 Task: Assign Person0000000138 as Assignee of Issue Issue0000000344 in Backlog  in Scrum Project Project0000000069 in Jira. Assign Person0000000138 as Assignee of Issue Issue0000000345 in Backlog  in Scrum Project Project0000000069 in Jira. Assign Person0000000139 as Assignee of Issue Issue0000000346 in Backlog  in Scrum Project Project0000000070 in Jira. Assign Person0000000139 as Assignee of Issue Issue0000000347 in Backlog  in Scrum Project Project0000000070 in Jira. Assign Person0000000139 as Assignee of Issue Issue0000000348 in Backlog  in Scrum Project Project0000000070 in Jira
Action: Mouse moved to (904, 420)
Screenshot: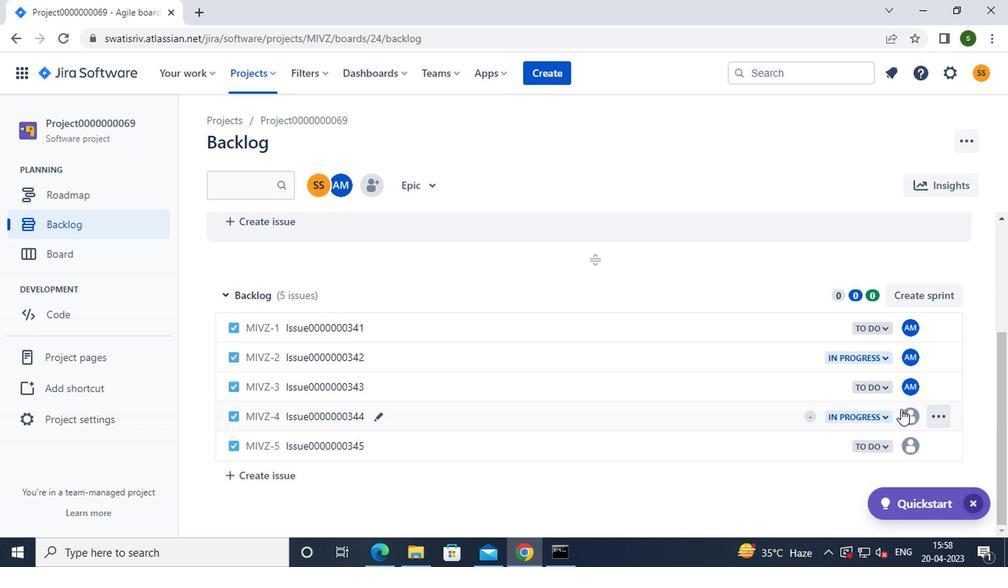 
Action: Mouse pressed left at (904, 420)
Screenshot: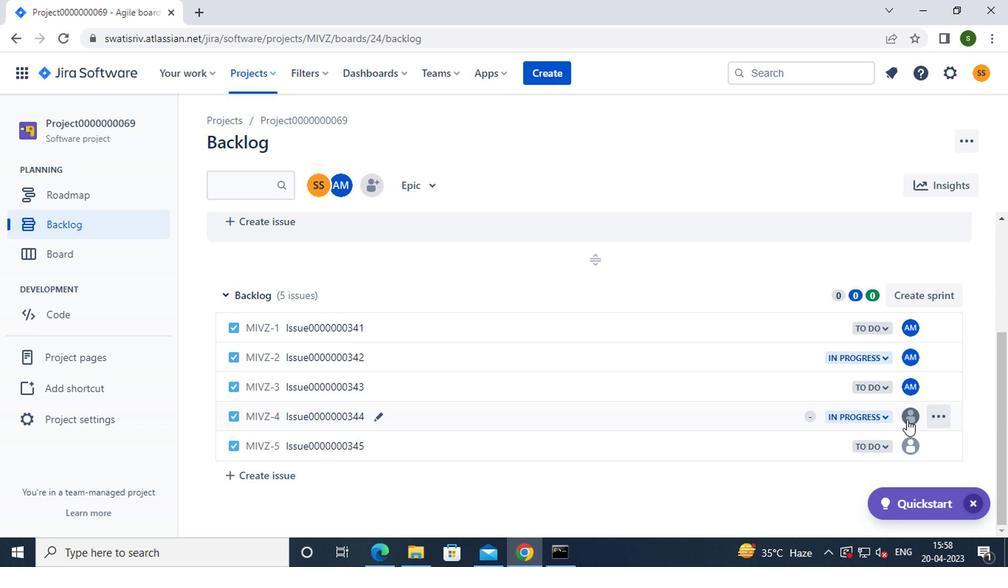 
Action: Mouse moved to (884, 462)
Screenshot: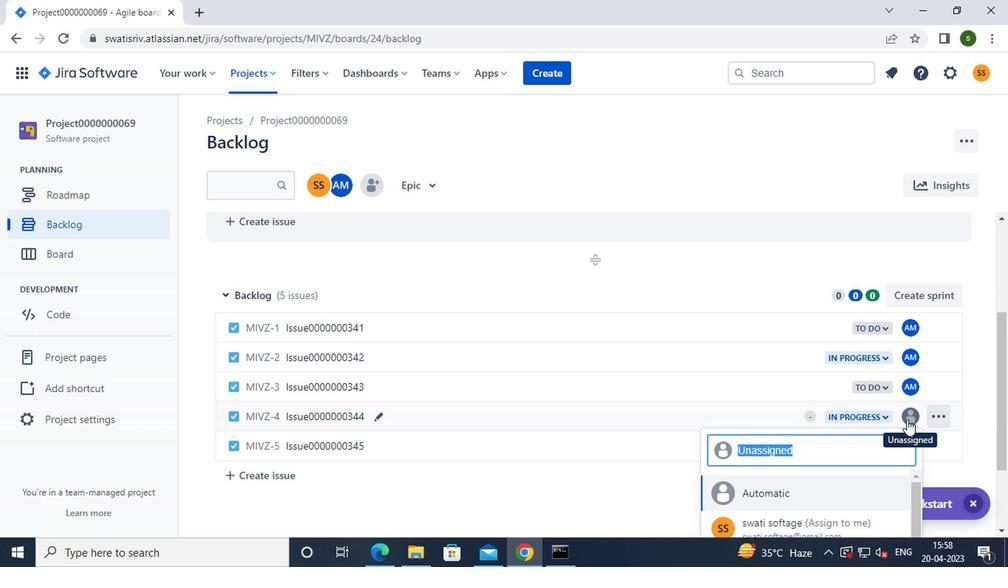
Action: Mouse scrolled (884, 461) with delta (0, 0)
Screenshot: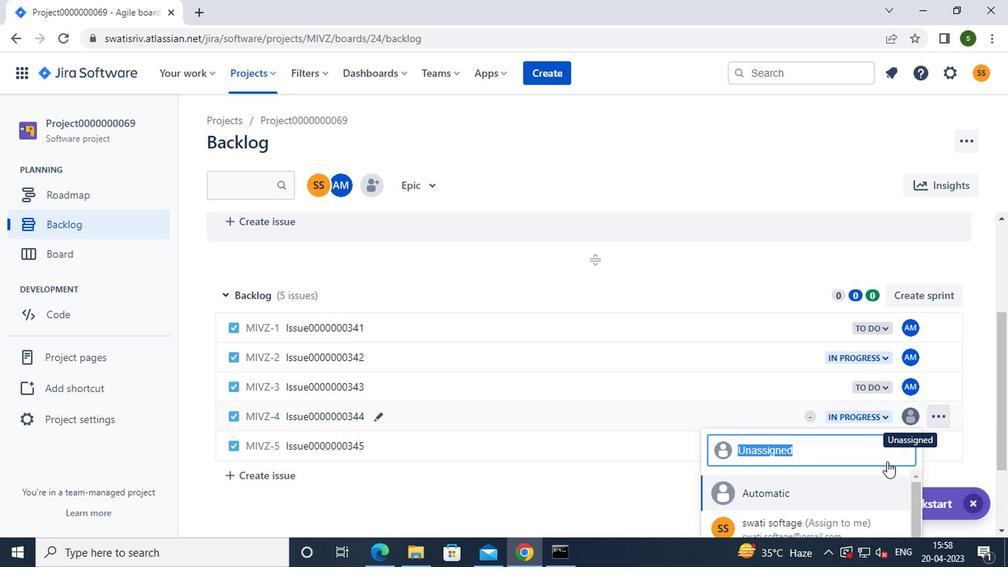 
Action: Mouse scrolled (884, 461) with delta (0, 0)
Screenshot: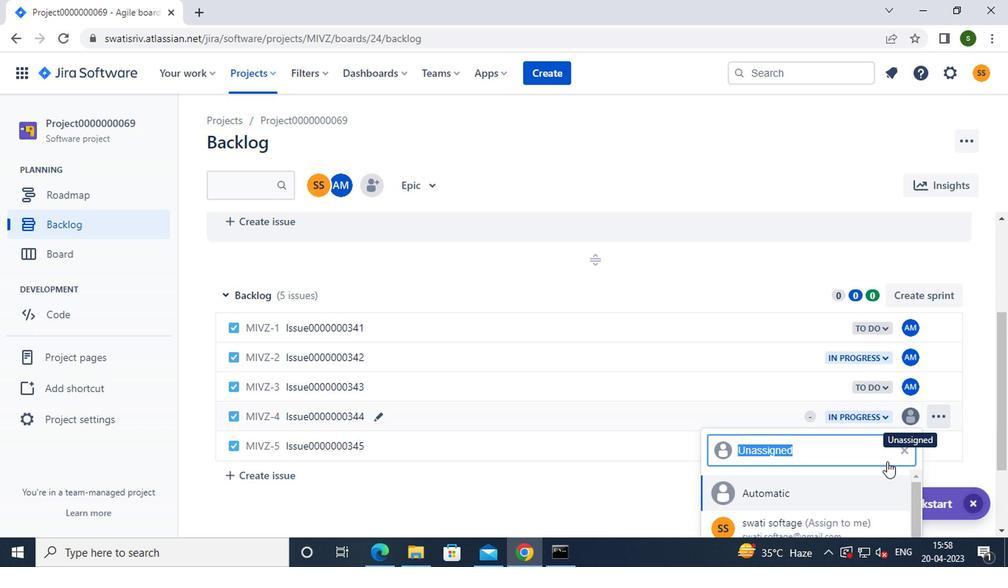 
Action: Mouse moved to (828, 495)
Screenshot: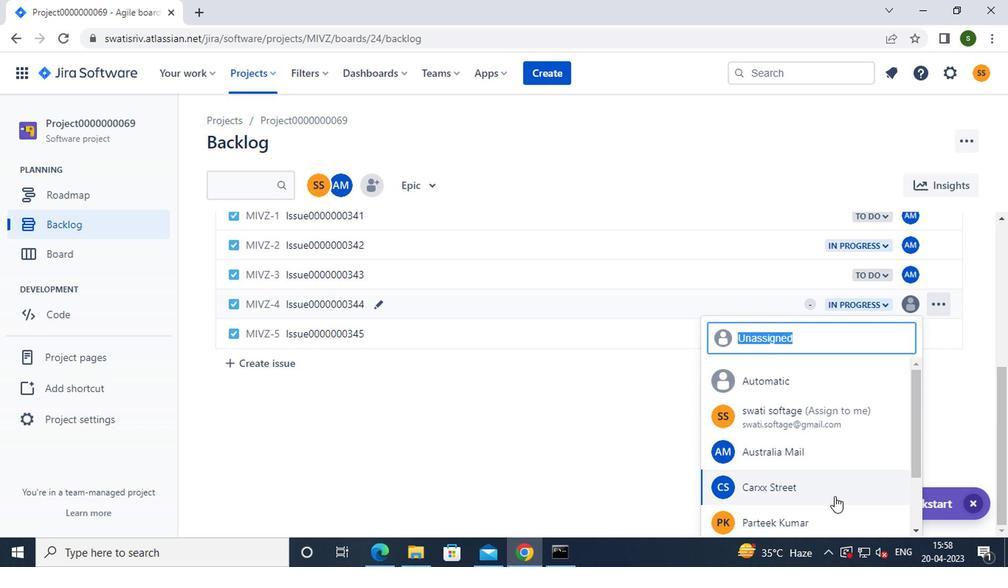 
Action: Mouse pressed left at (828, 495)
Screenshot: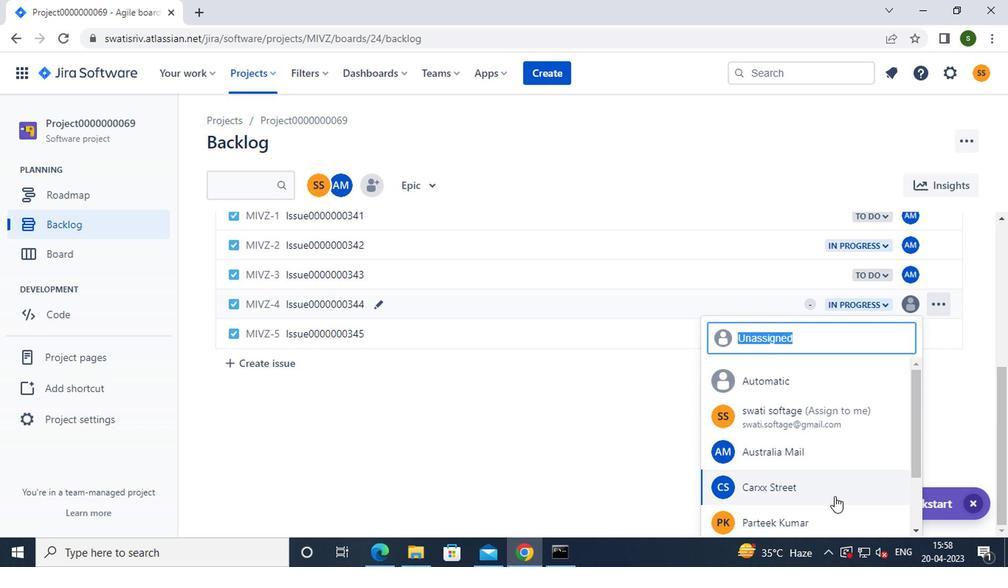
Action: Mouse moved to (907, 443)
Screenshot: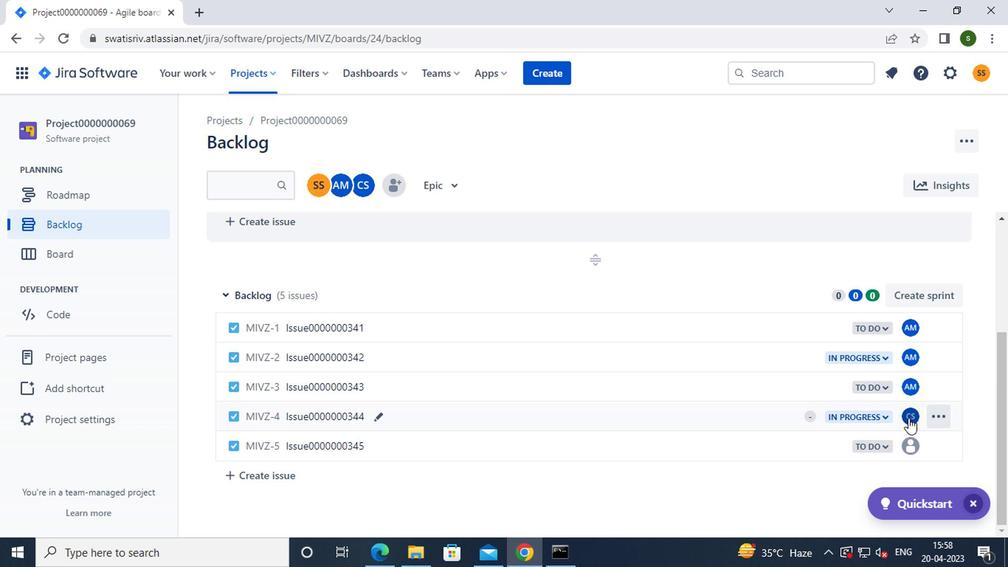 
Action: Mouse pressed left at (907, 443)
Screenshot: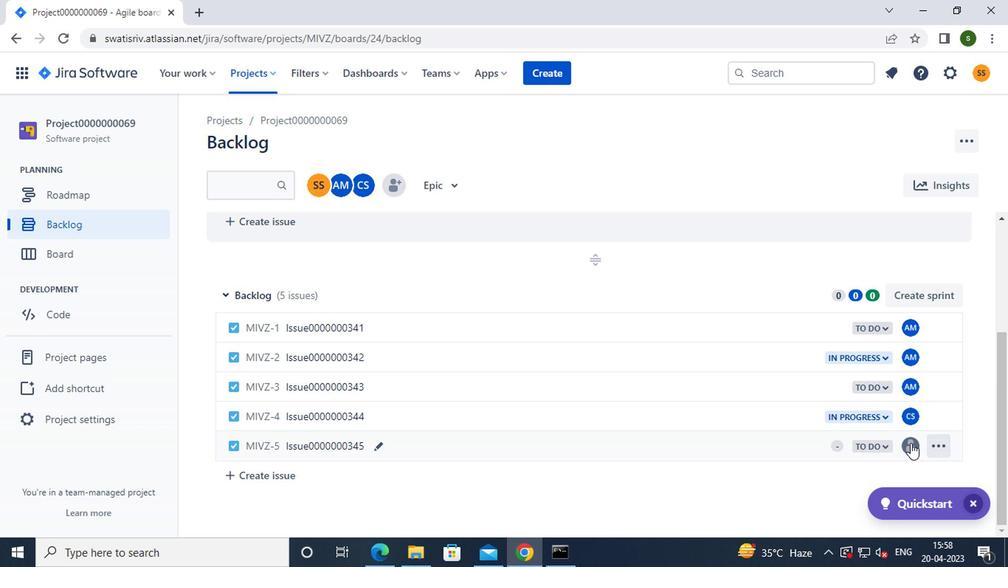 
Action: Mouse moved to (859, 455)
Screenshot: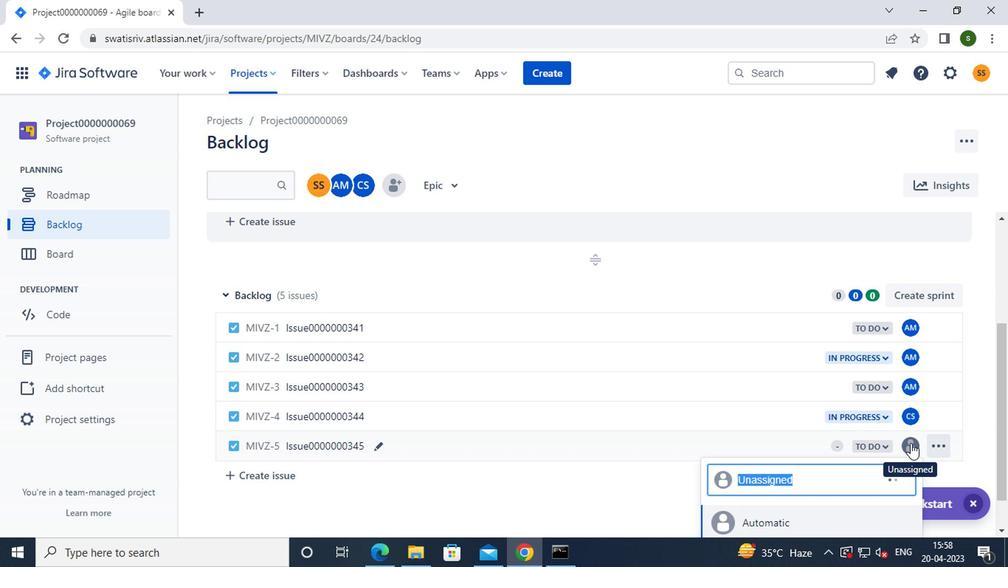 
Action: Mouse scrolled (859, 454) with delta (0, 0)
Screenshot: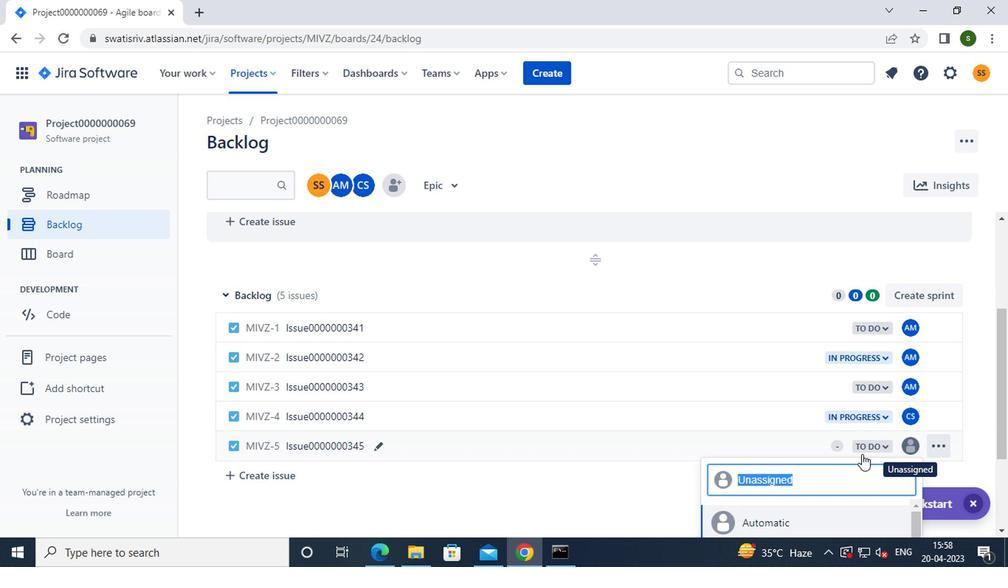 
Action: Mouse scrolled (859, 454) with delta (0, 0)
Screenshot: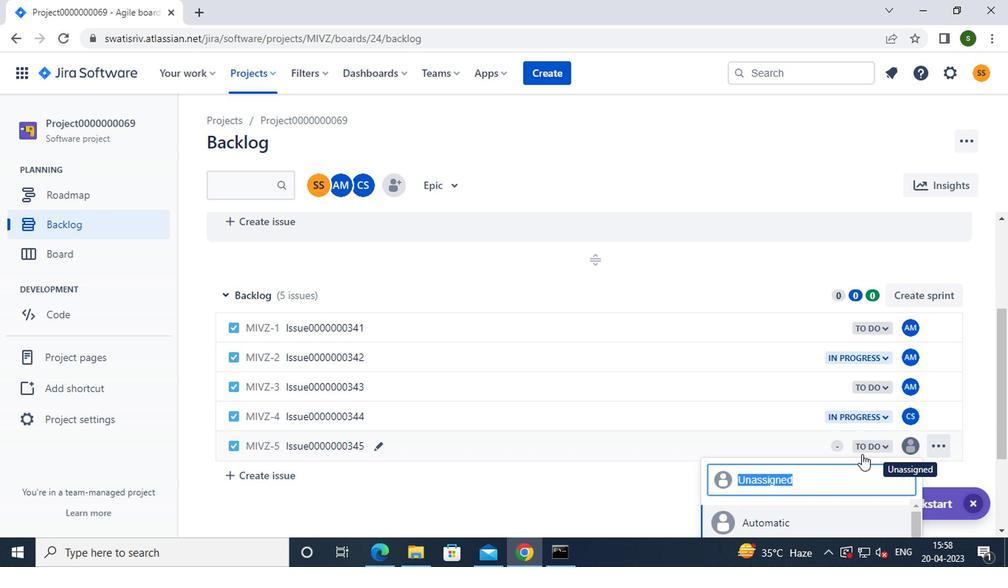 
Action: Mouse scrolled (859, 454) with delta (0, 0)
Screenshot: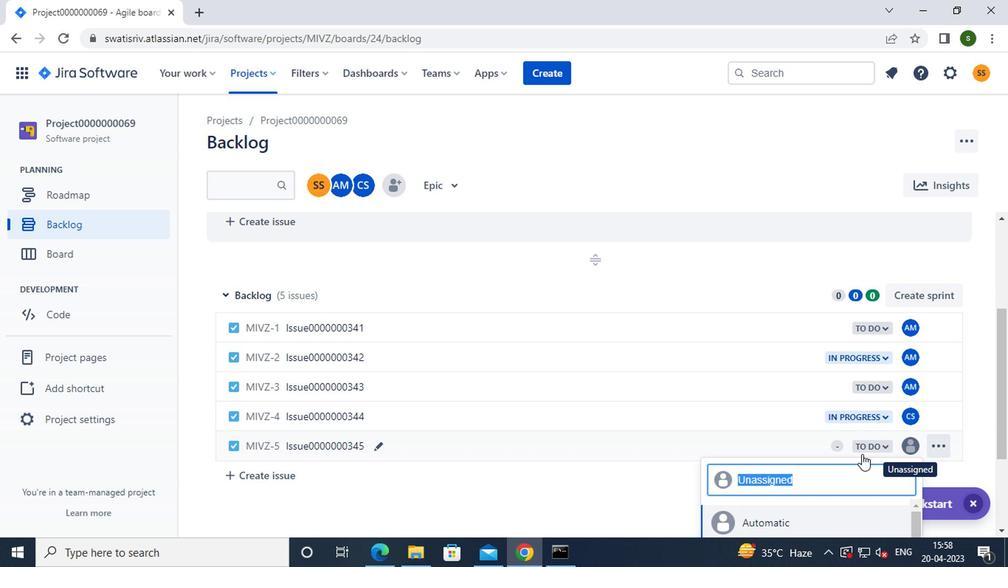 
Action: Mouse moved to (771, 482)
Screenshot: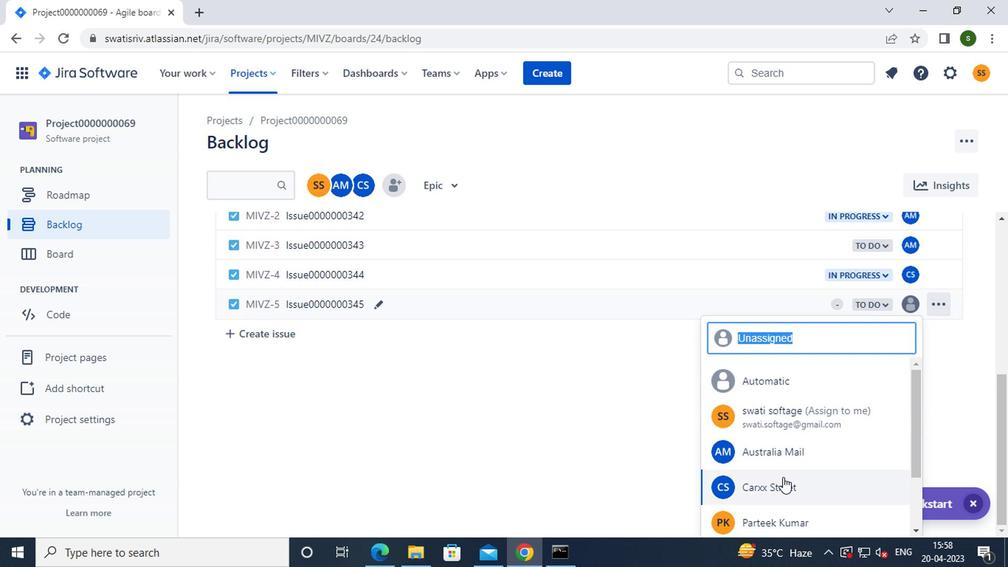 
Action: Mouse pressed left at (771, 482)
Screenshot: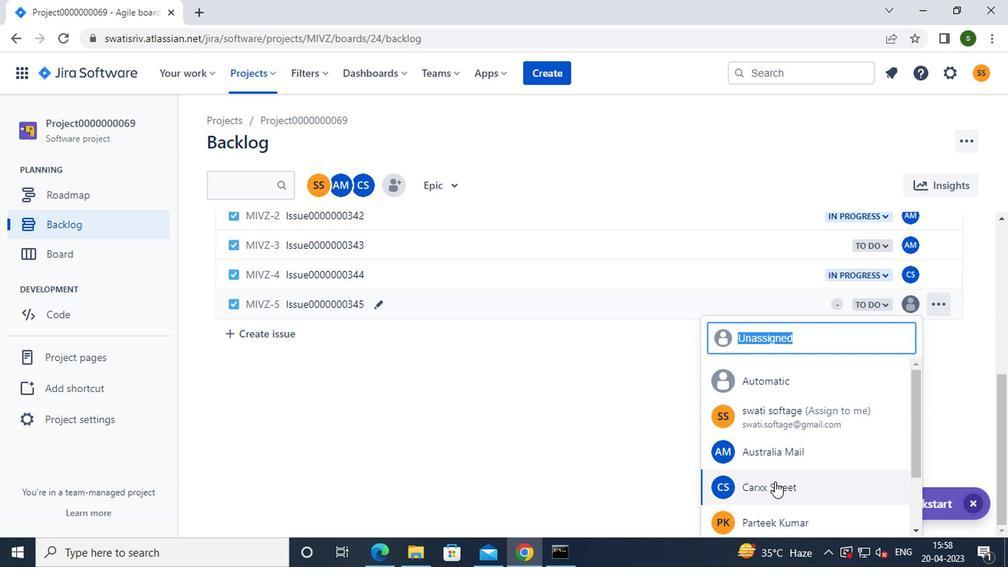 
Action: Mouse moved to (269, 77)
Screenshot: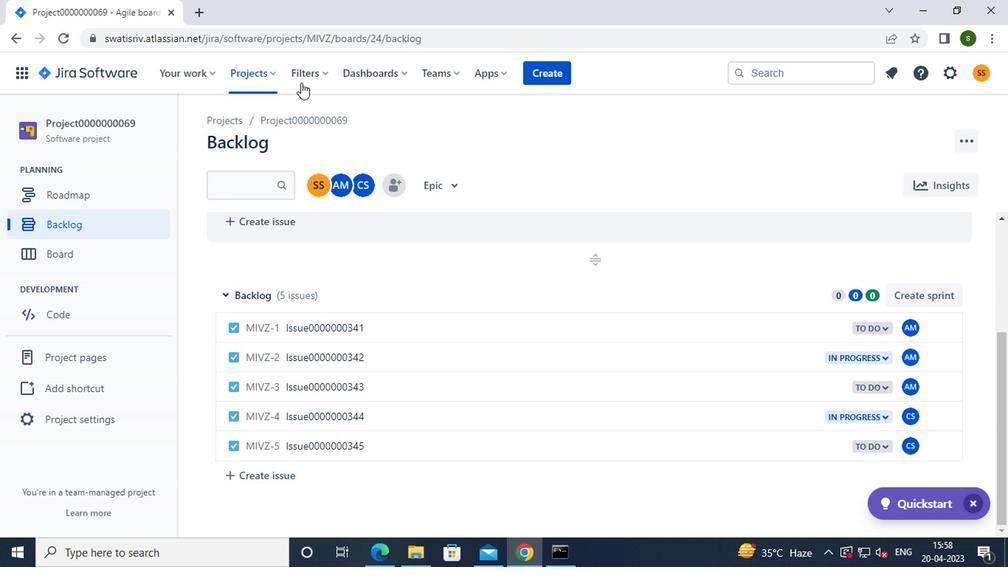 
Action: Mouse pressed left at (269, 77)
Screenshot: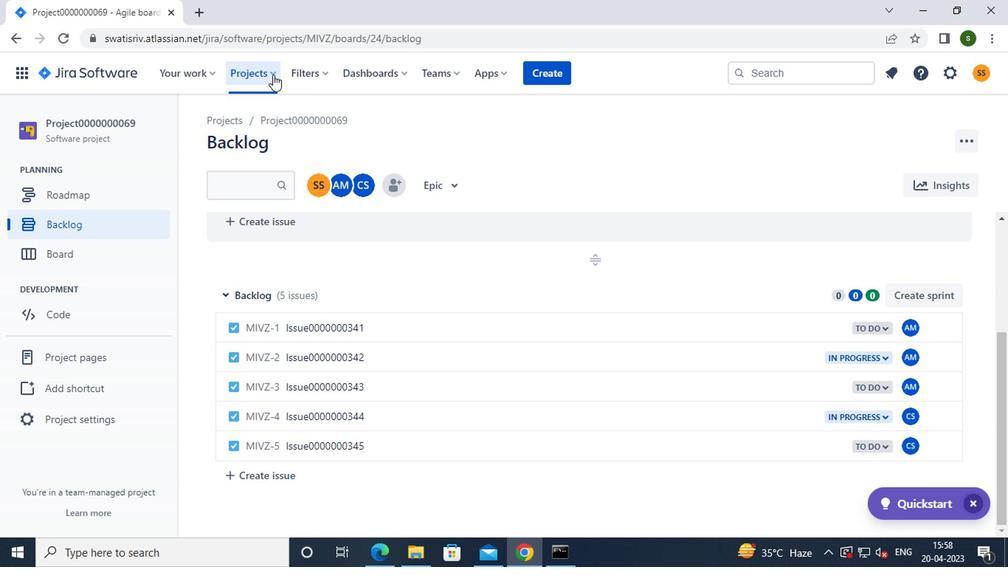 
Action: Mouse moved to (305, 178)
Screenshot: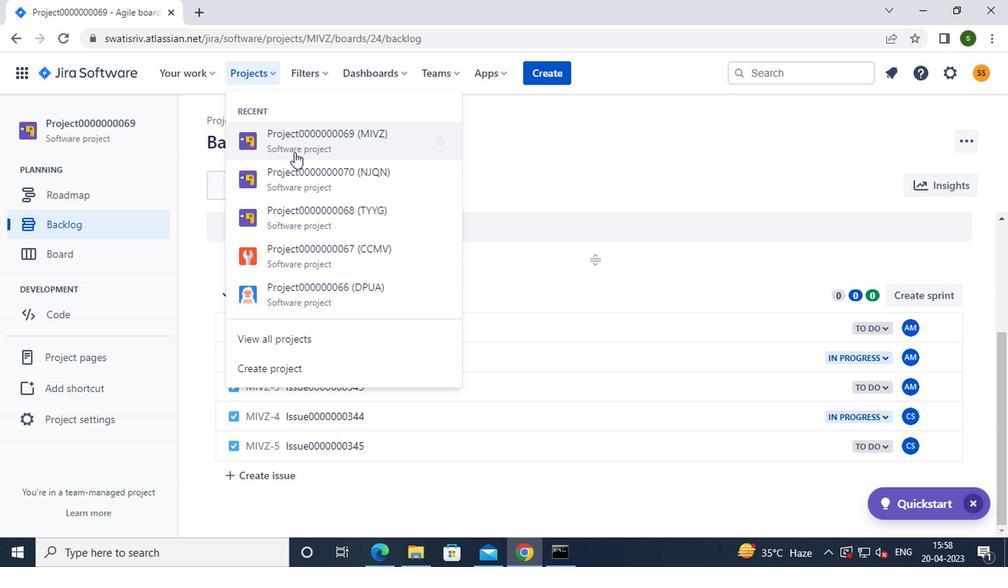 
Action: Mouse pressed left at (305, 178)
Screenshot: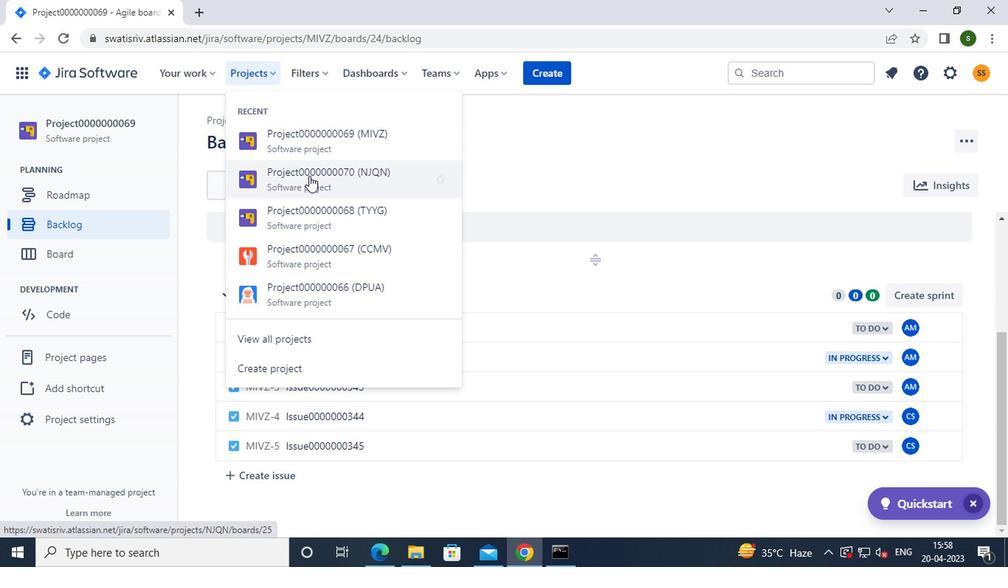 
Action: Mouse moved to (118, 233)
Screenshot: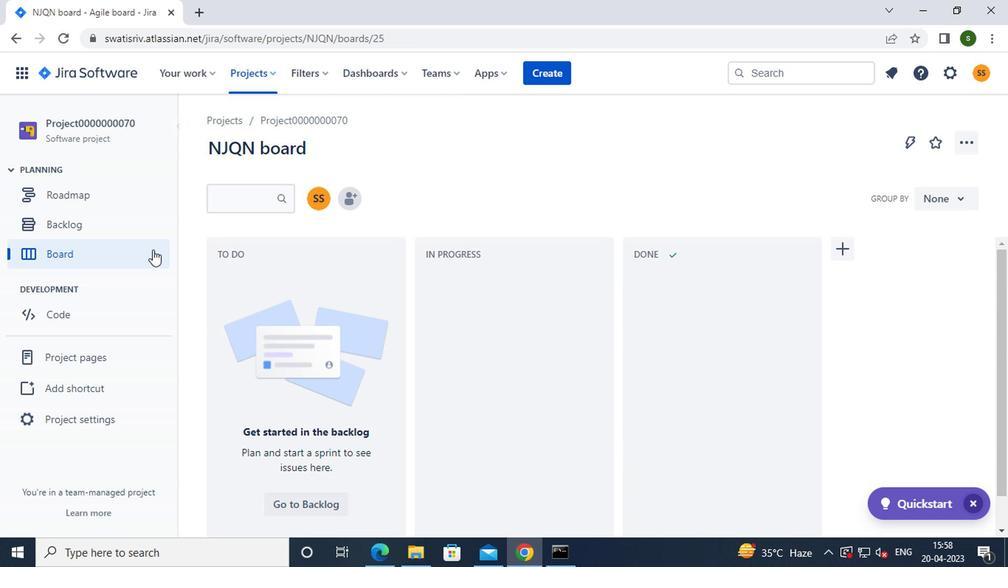 
Action: Mouse pressed left at (118, 233)
Screenshot: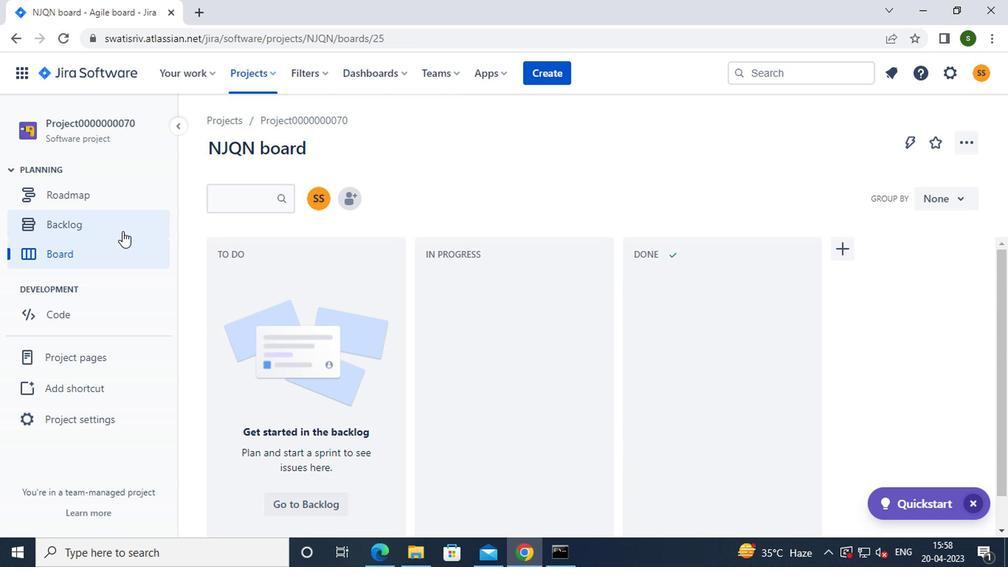 
Action: Mouse moved to (552, 319)
Screenshot: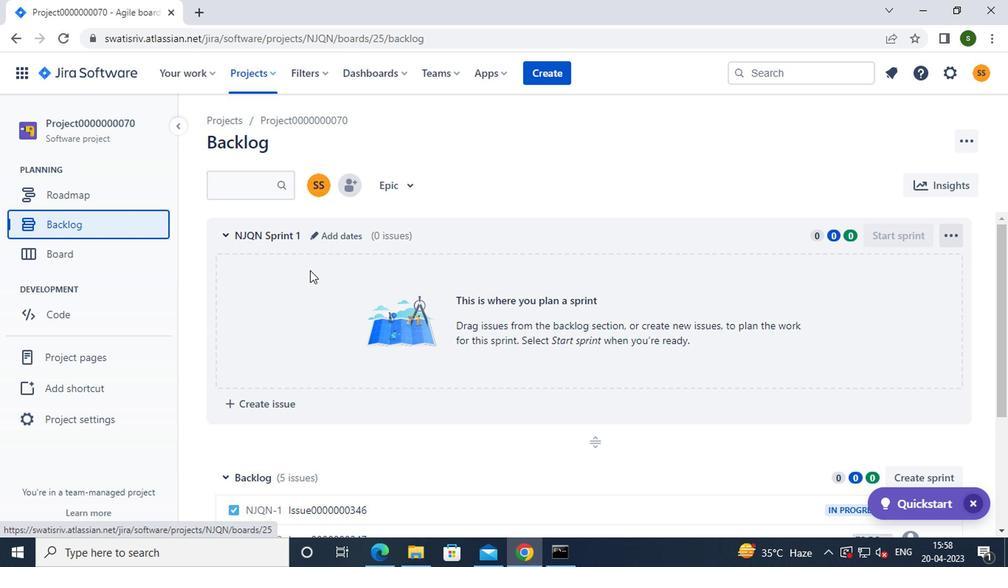 
Action: Mouse scrolled (552, 319) with delta (0, 0)
Screenshot: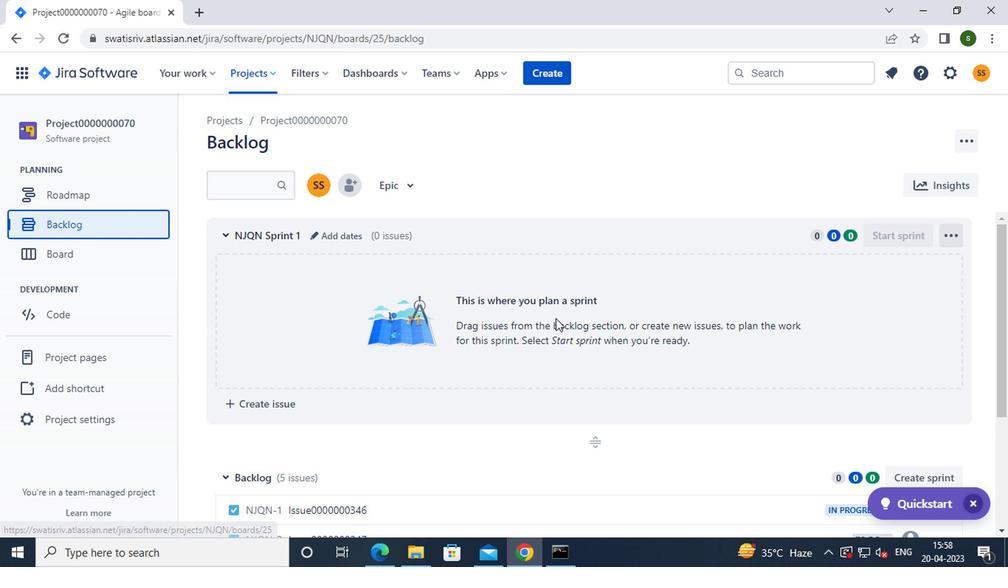 
Action: Mouse scrolled (552, 319) with delta (0, 0)
Screenshot: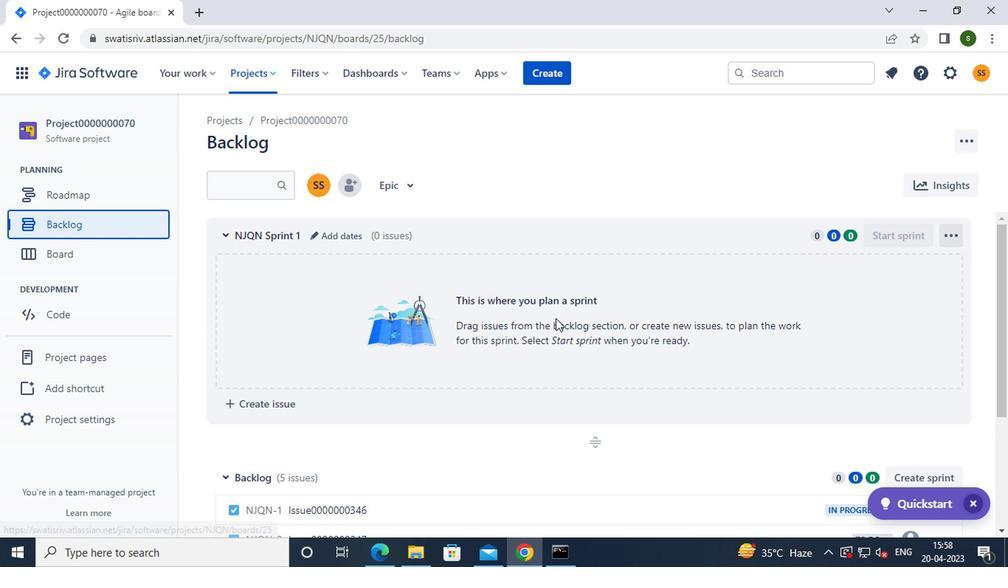 
Action: Mouse scrolled (552, 319) with delta (0, 0)
Screenshot: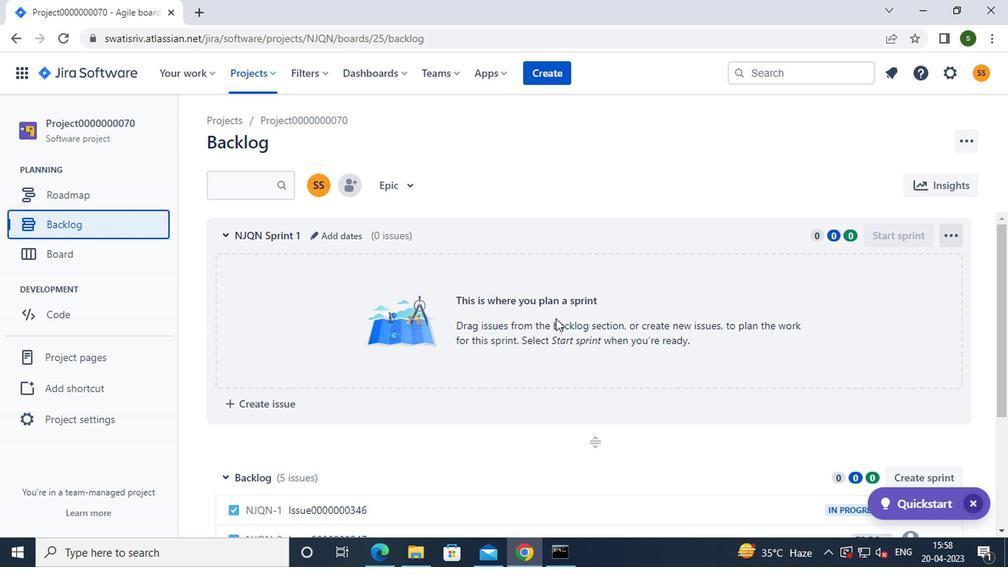 
Action: Mouse moved to (908, 325)
Screenshot: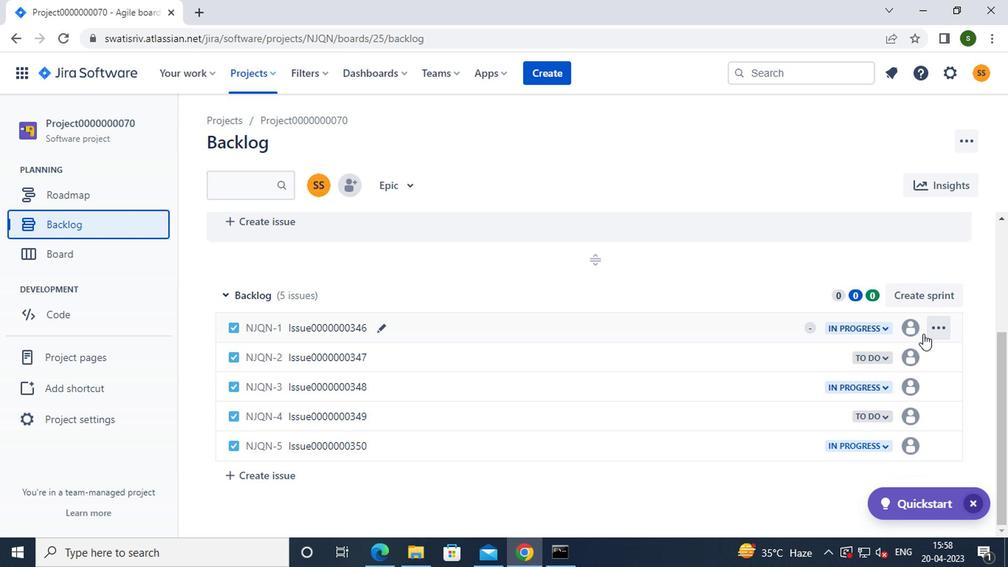 
Action: Mouse pressed left at (908, 325)
Screenshot: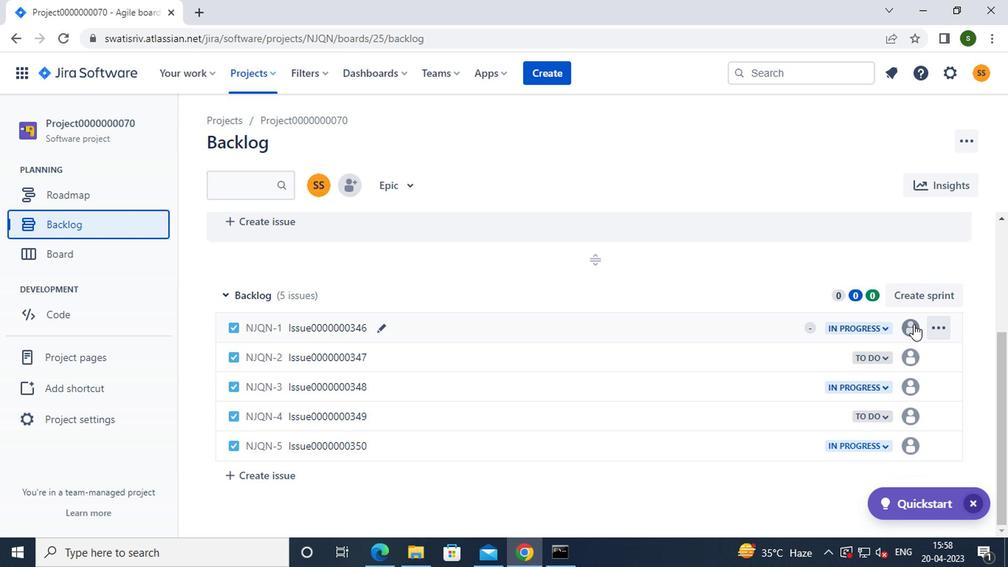 
Action: Mouse moved to (832, 395)
Screenshot: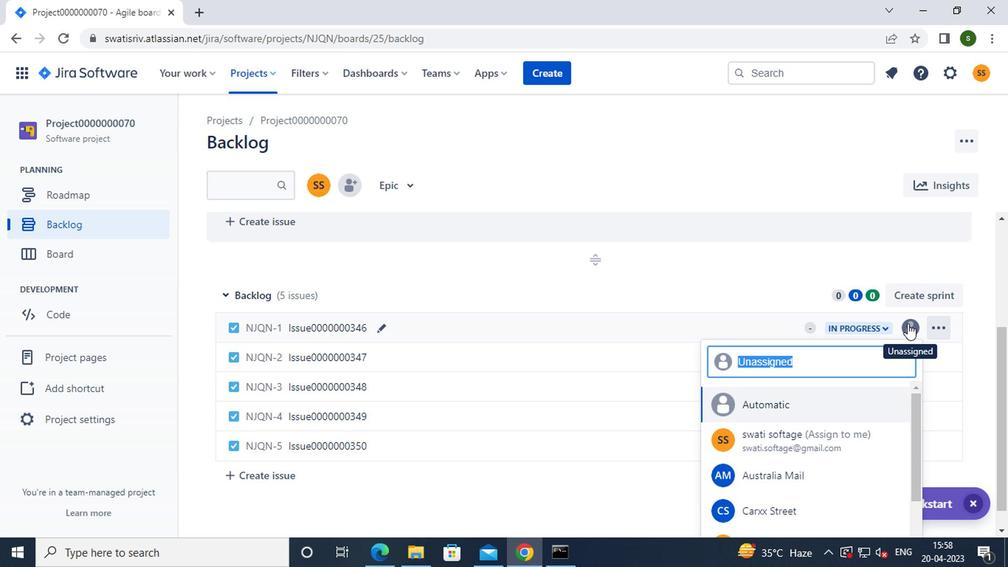 
Action: Mouse scrolled (832, 395) with delta (0, 0)
Screenshot: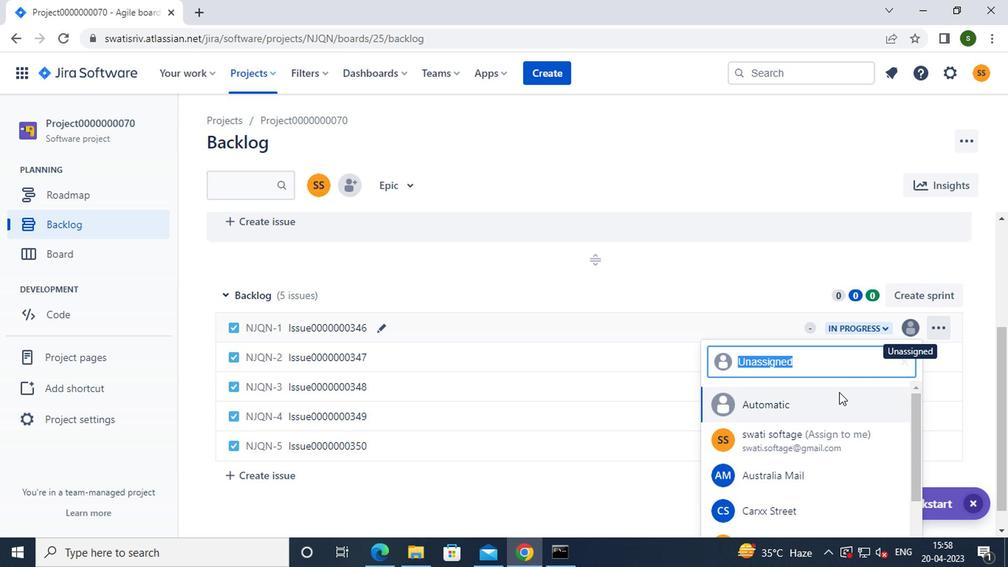 
Action: Mouse scrolled (832, 395) with delta (0, 0)
Screenshot: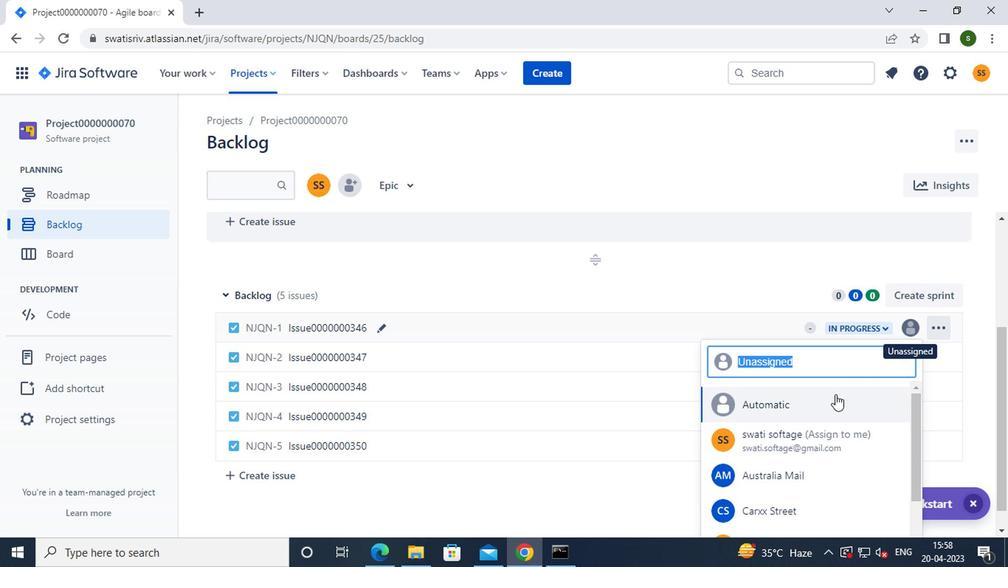 
Action: Mouse moved to (790, 471)
Screenshot: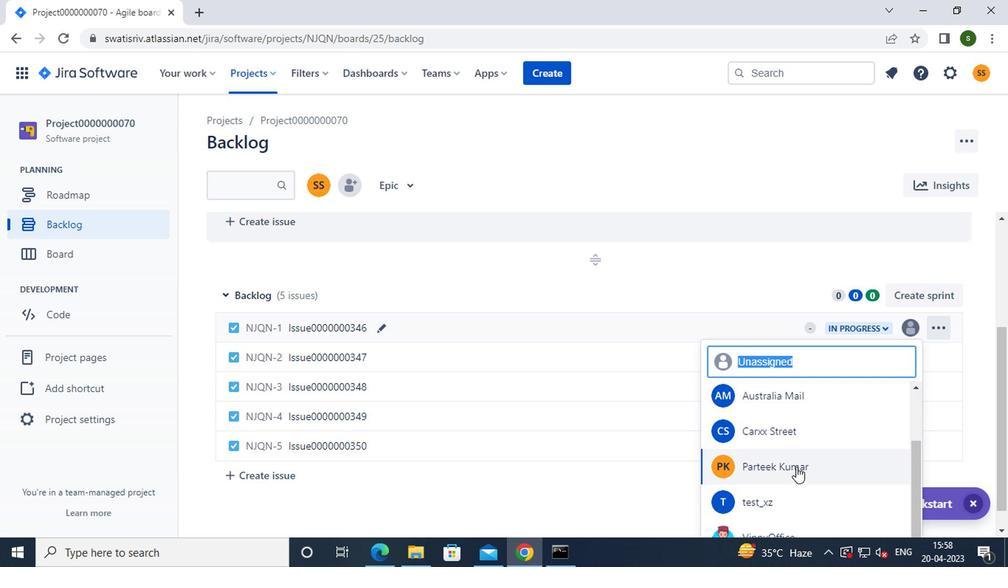 
Action: Mouse pressed left at (790, 471)
Screenshot: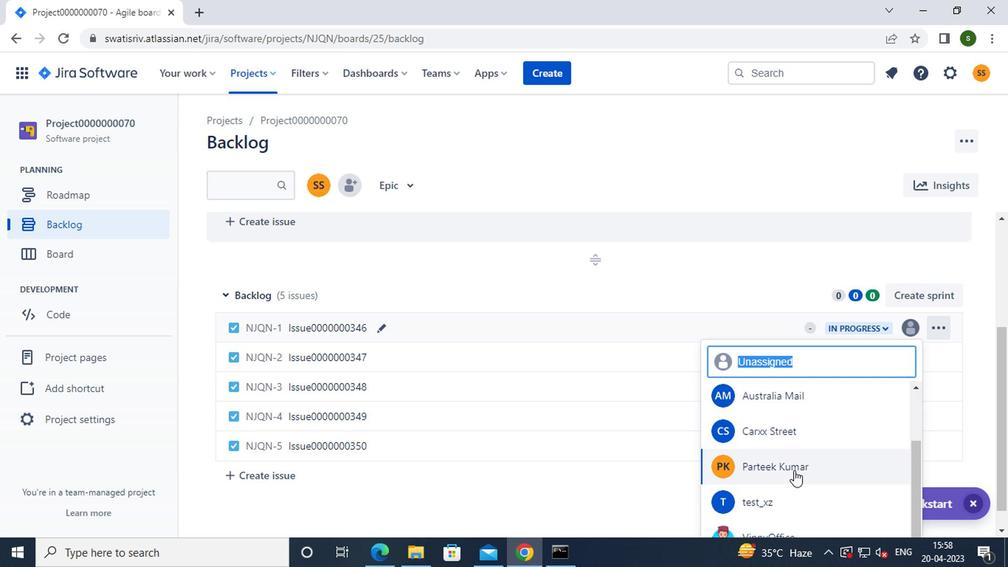 
Action: Mouse moved to (907, 358)
Screenshot: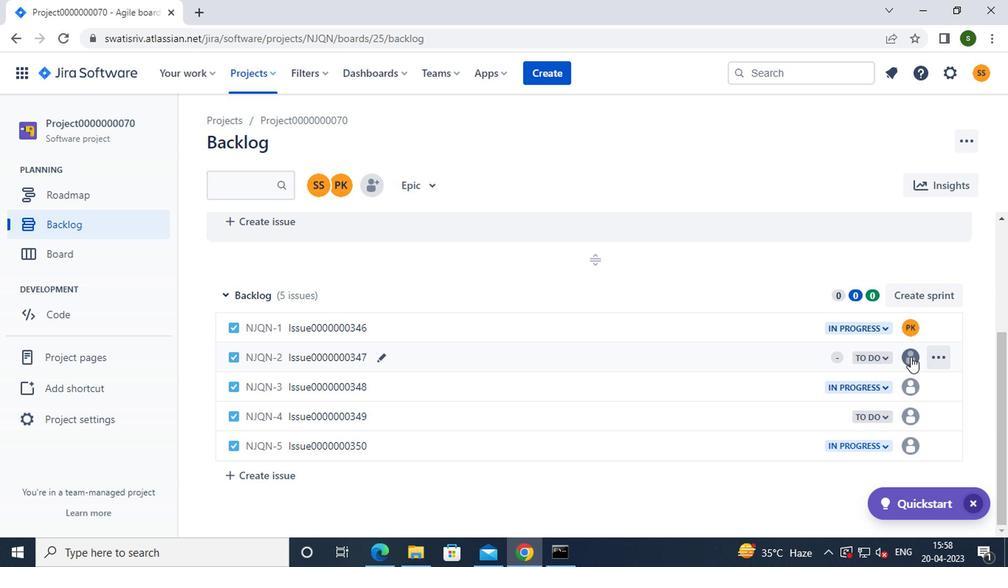 
Action: Mouse pressed left at (907, 358)
Screenshot: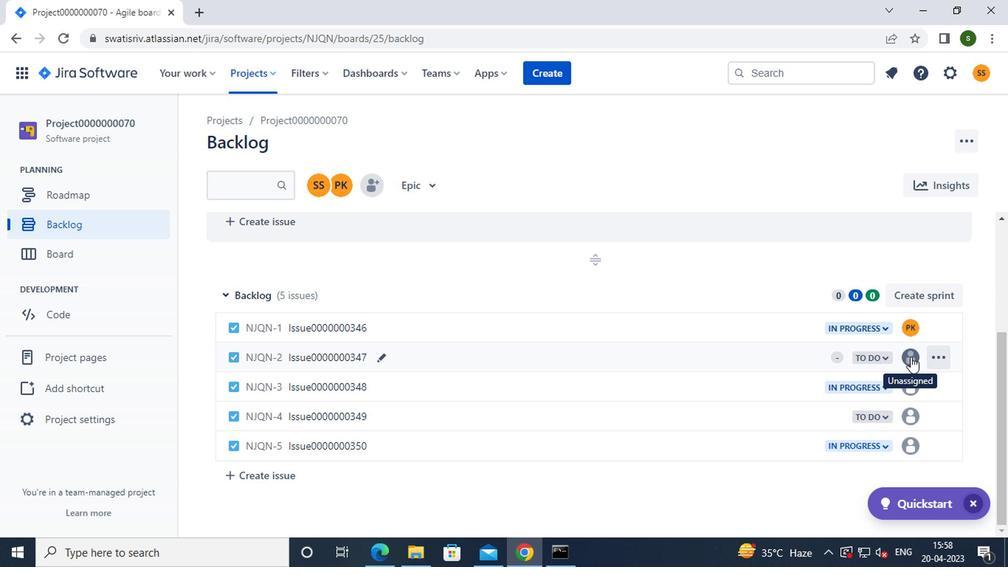 
Action: Mouse moved to (814, 454)
Screenshot: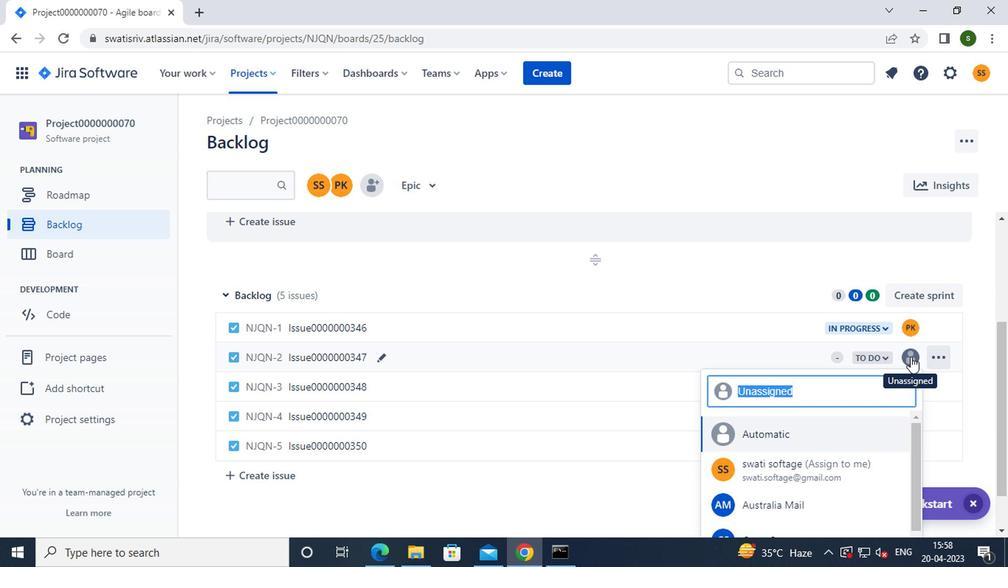 
Action: Mouse scrolled (814, 453) with delta (0, -1)
Screenshot: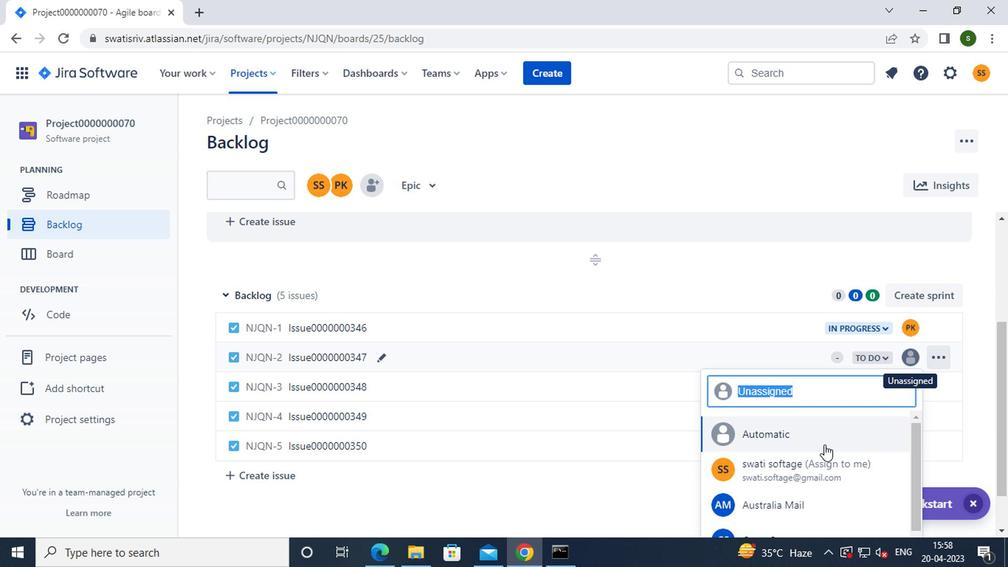 
Action: Mouse scrolled (814, 453) with delta (0, -1)
Screenshot: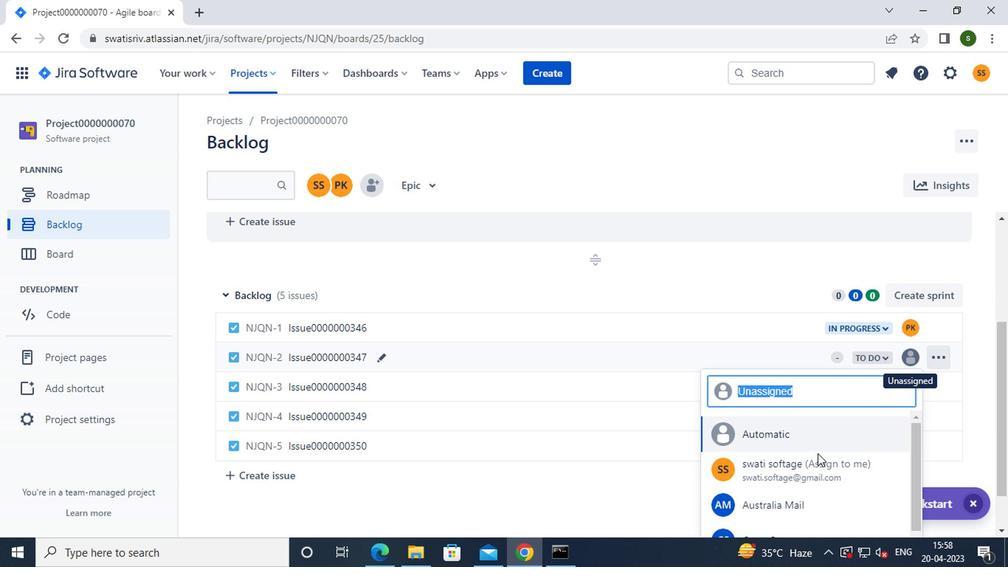 
Action: Mouse moved to (782, 498)
Screenshot: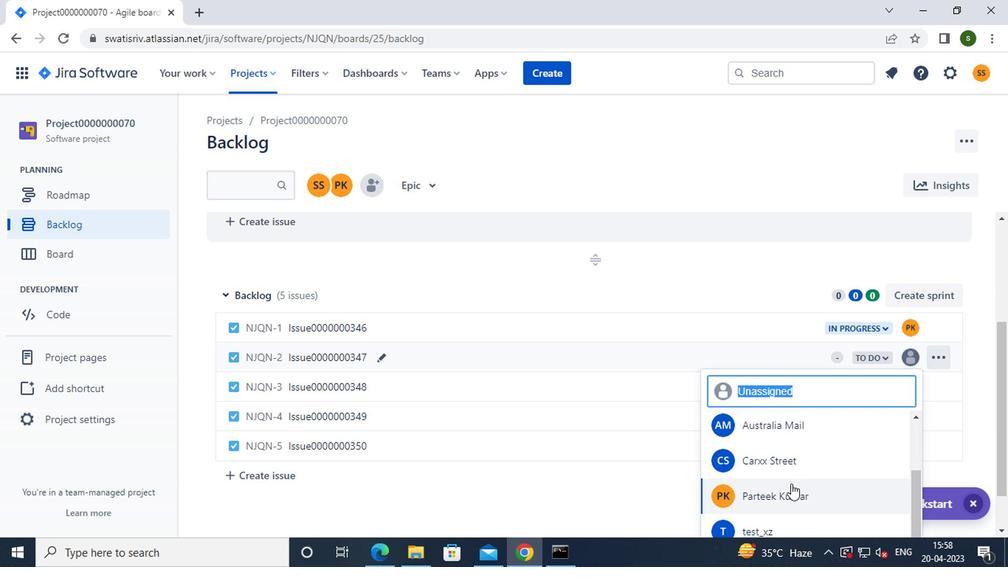 
Action: Mouse pressed left at (782, 498)
Screenshot: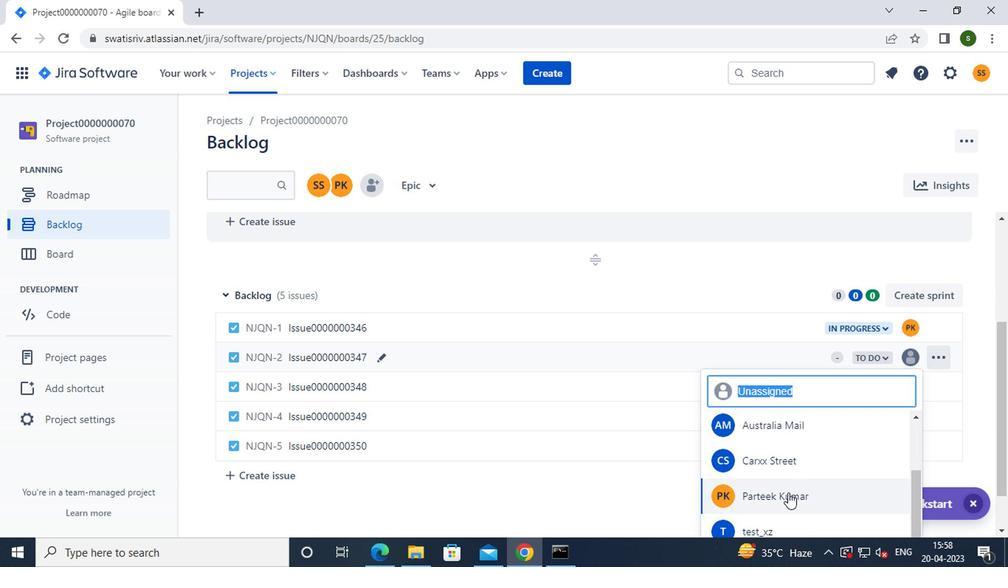 
Action: Mouse moved to (908, 387)
Screenshot: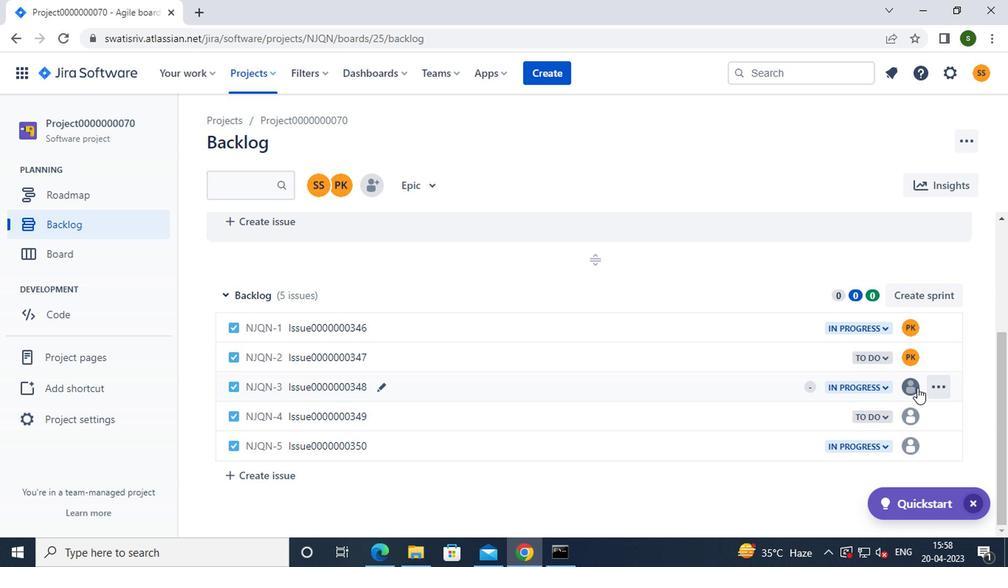 
Action: Mouse pressed left at (908, 387)
Screenshot: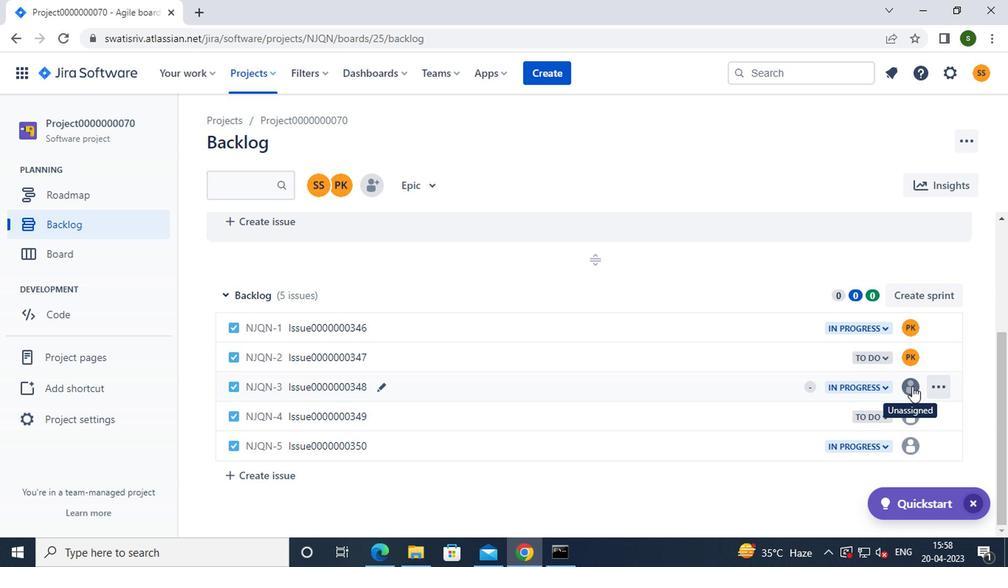 
Action: Mouse moved to (801, 440)
Screenshot: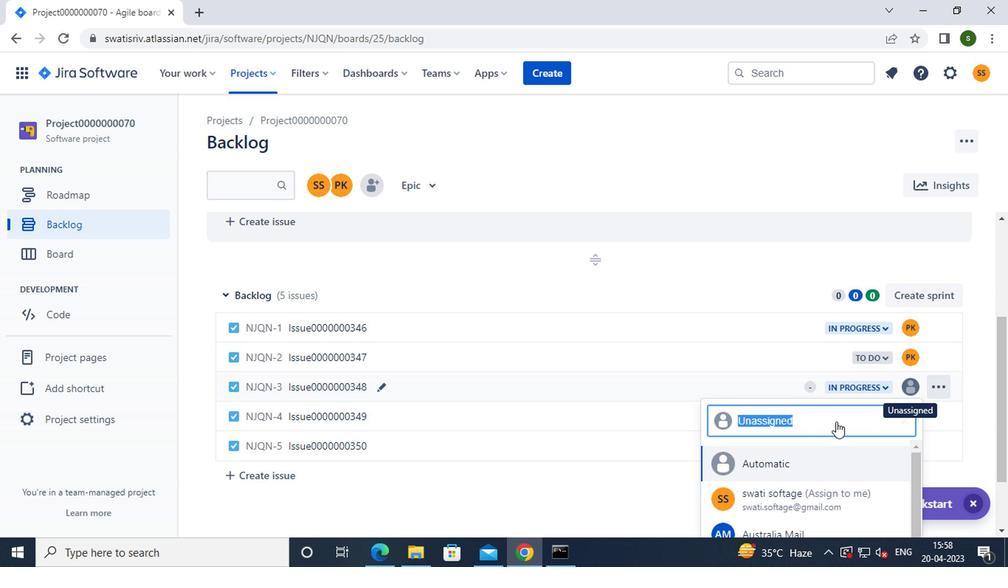 
Action: Mouse scrolled (801, 439) with delta (0, 0)
Screenshot: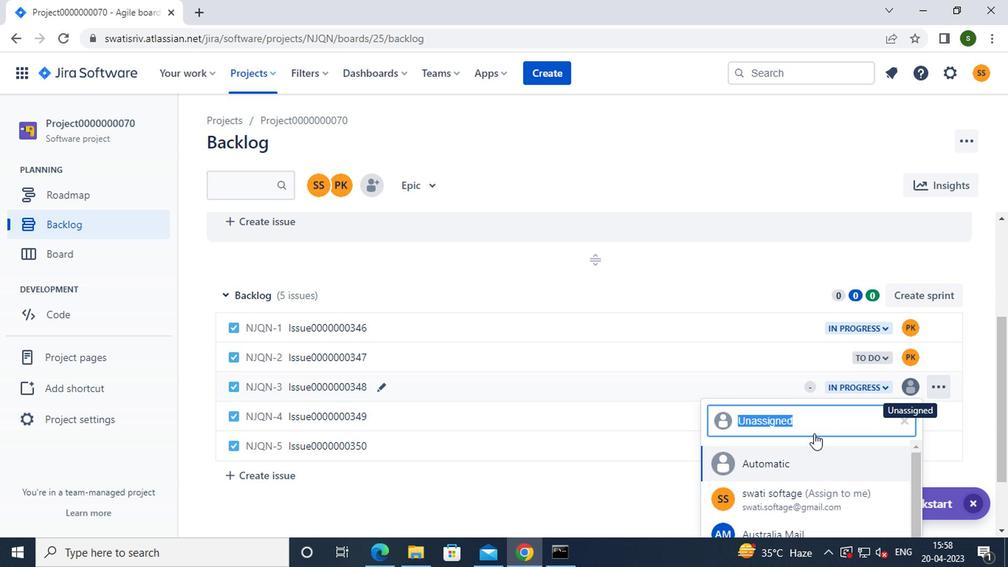 
Action: Mouse moved to (801, 441)
Screenshot: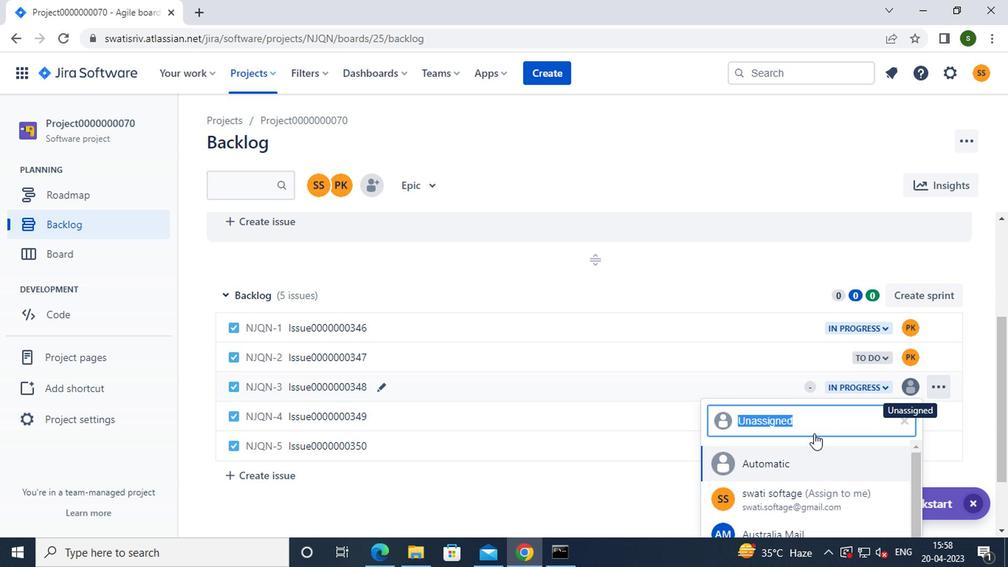 
Action: Mouse scrolled (801, 440) with delta (0, -1)
Screenshot: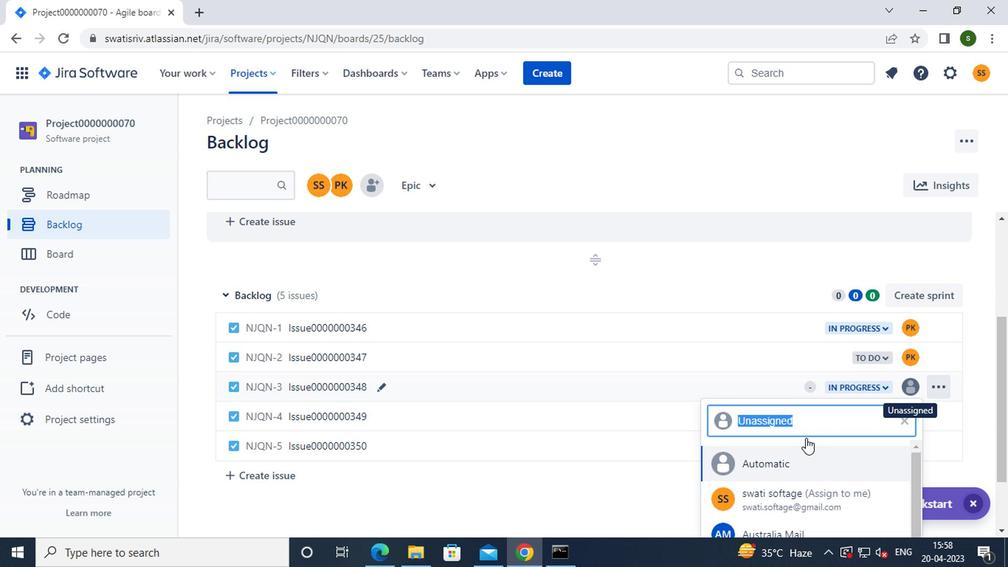 
Action: Mouse moved to (775, 515)
Screenshot: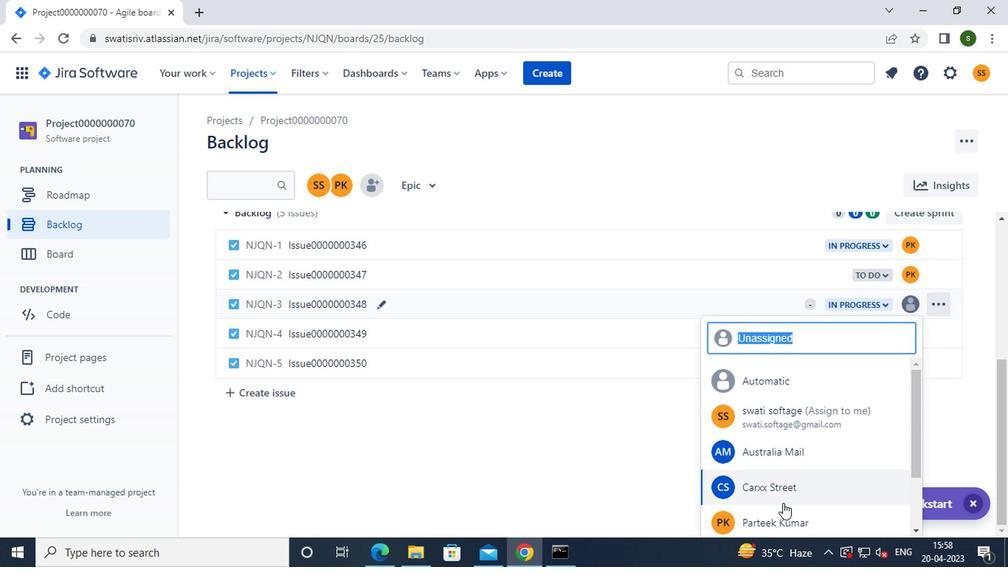 
Action: Mouse pressed left at (775, 515)
Screenshot: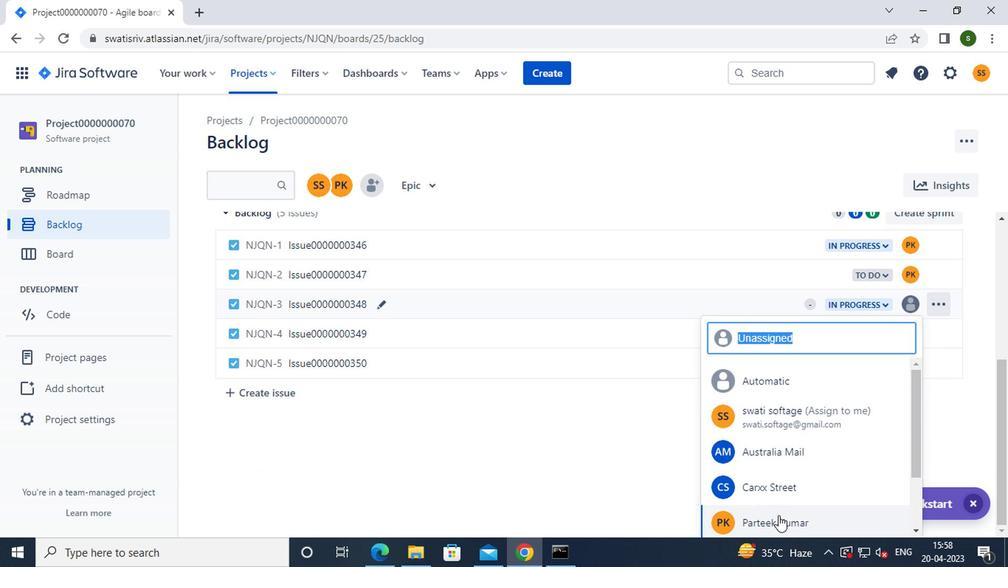 
Action: Mouse moved to (749, 173)
Screenshot: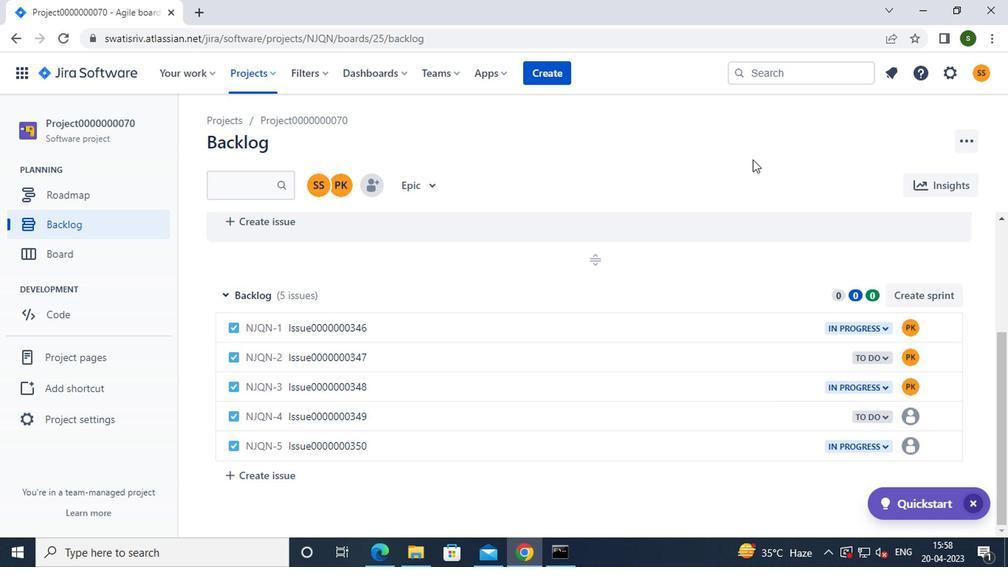 
Action: Key pressed <Key.f8>
Screenshot: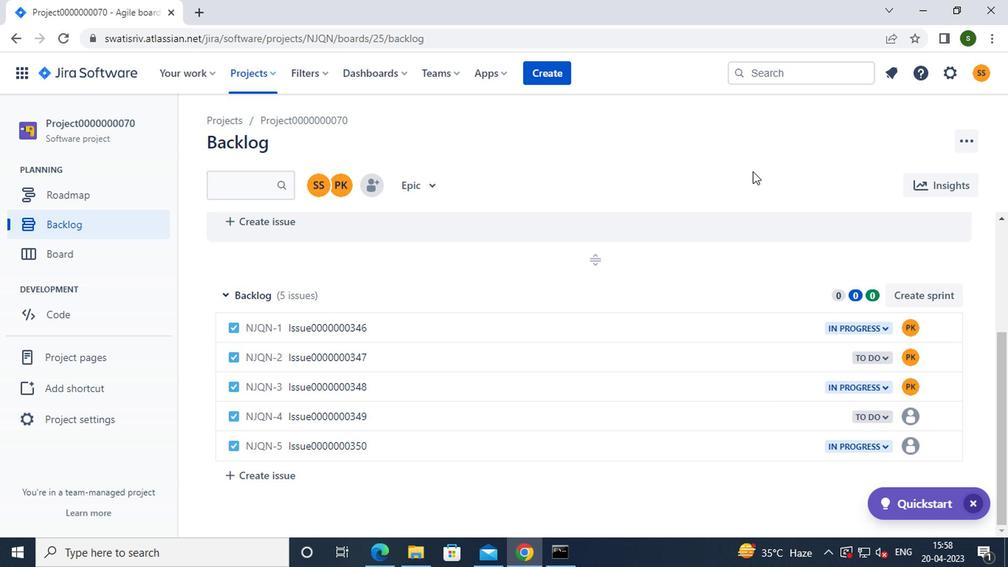 
